 Task: Find ski resorts in the Rocky Mountains between Vail, Colorado, and Park City, Utah.
Action: Mouse moved to (220, 72)
Screenshot: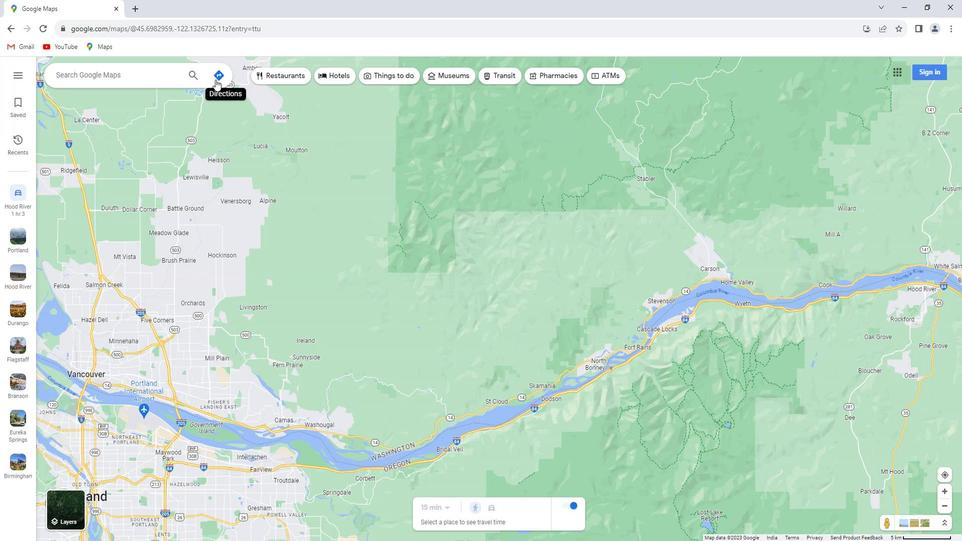 
Action: Mouse pressed left at (220, 72)
Screenshot: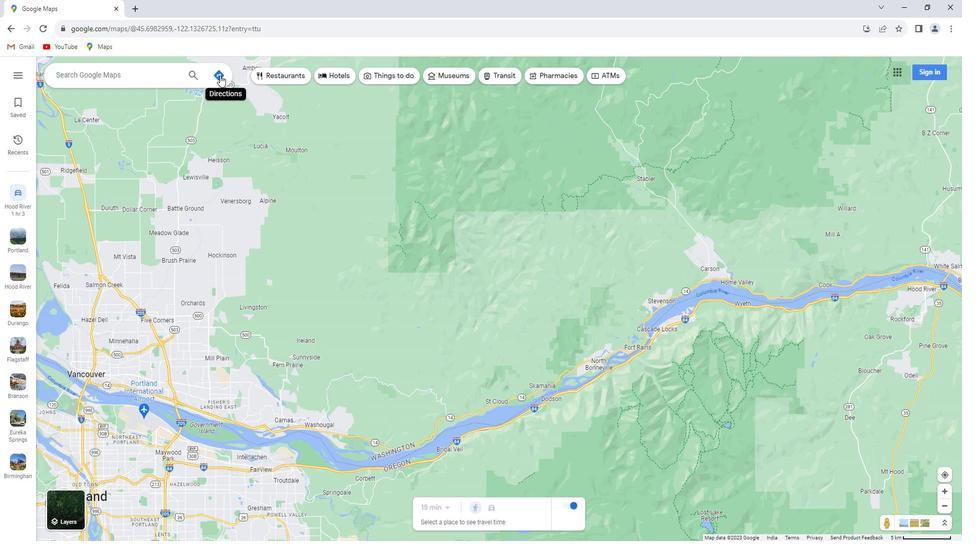 
Action: Mouse moved to (167, 96)
Screenshot: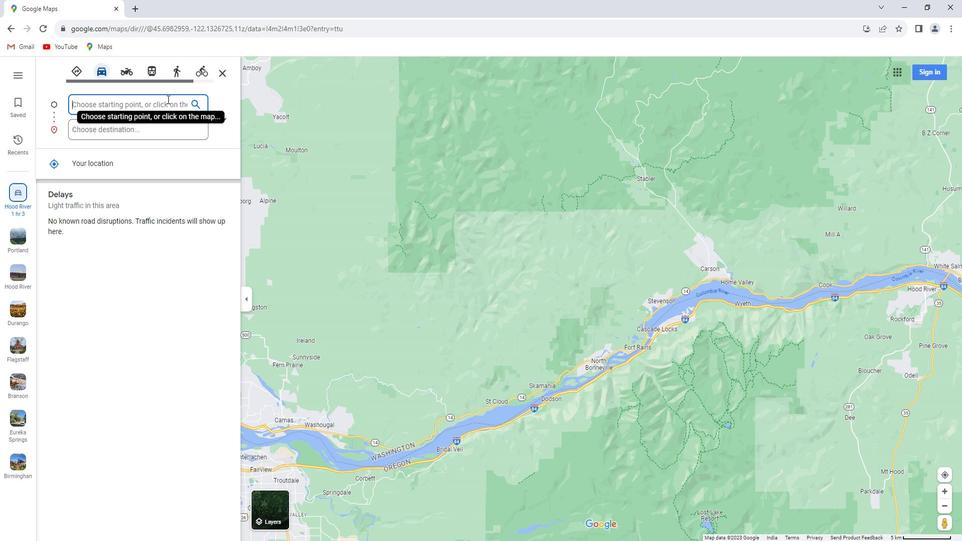 
Action: Mouse pressed left at (167, 96)
Screenshot: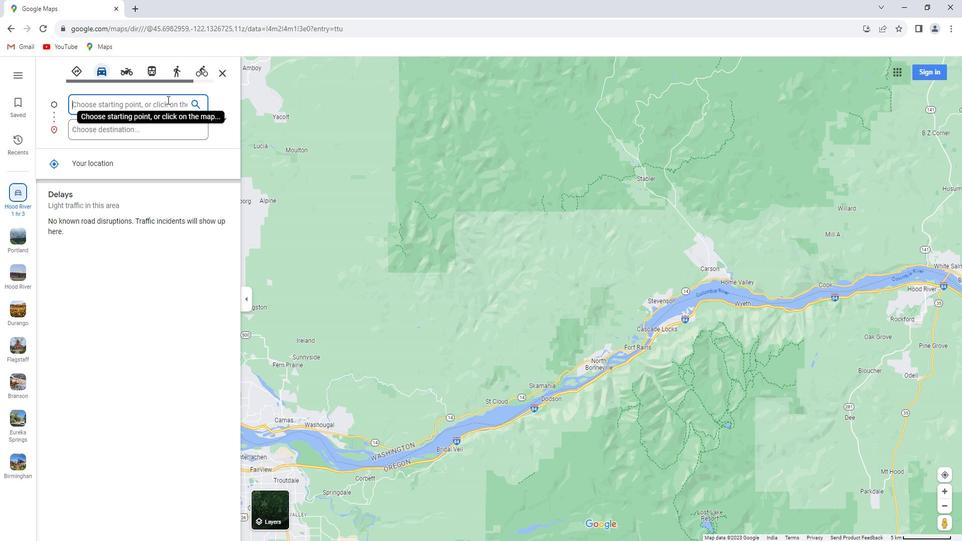 
Action: Key pressed <Key.shift>Vali,<Key.space><Key.shift>Colorado
Screenshot: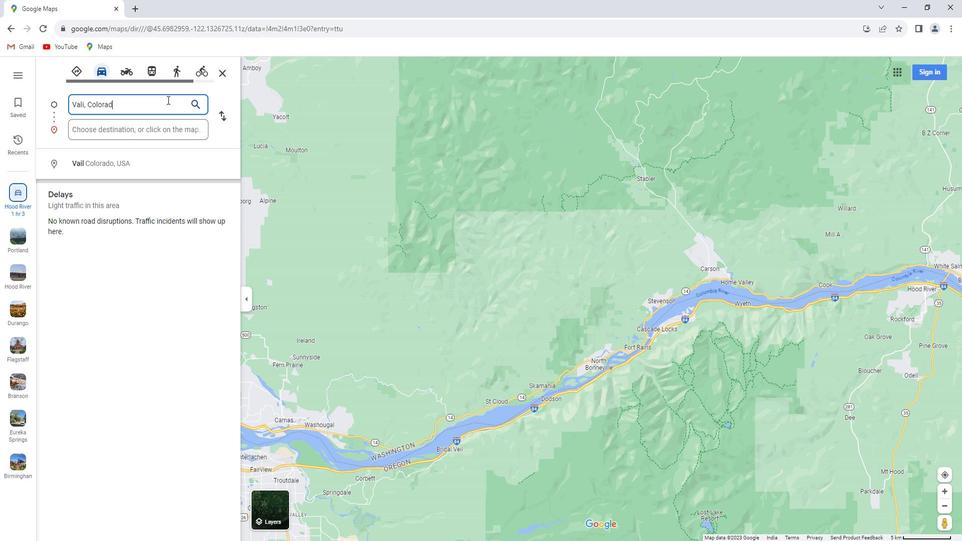 
Action: Mouse moved to (137, 124)
Screenshot: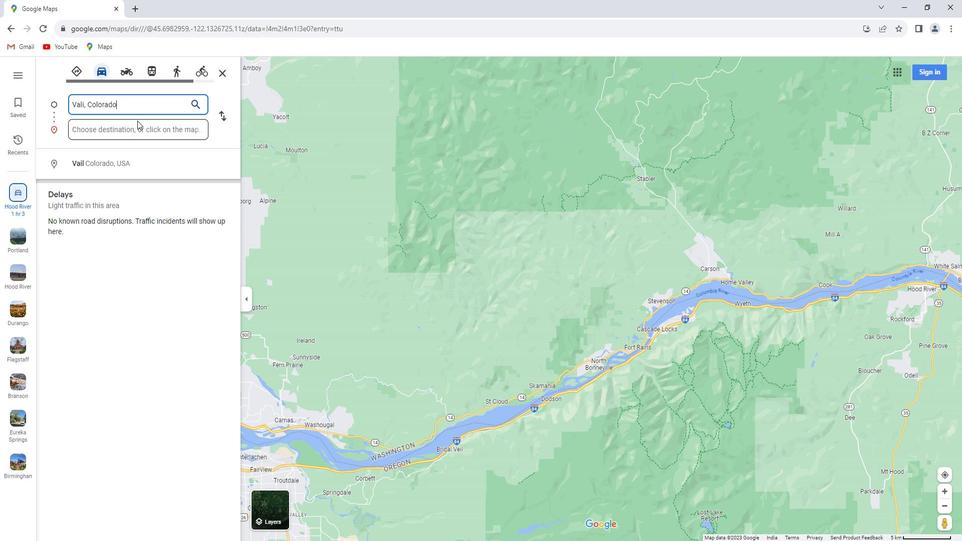 
Action: Mouse pressed left at (137, 124)
Screenshot: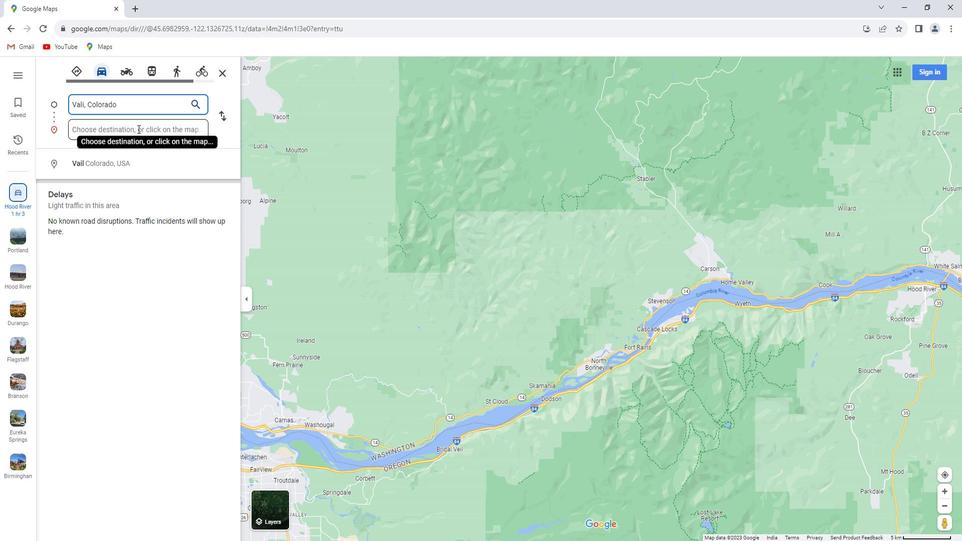 
Action: Key pressed <Key.shift>Park<Key.space><Key.shift>City,<Key.space><Key.shift>Utha<Key.backspace><Key.backspace>ah
Screenshot: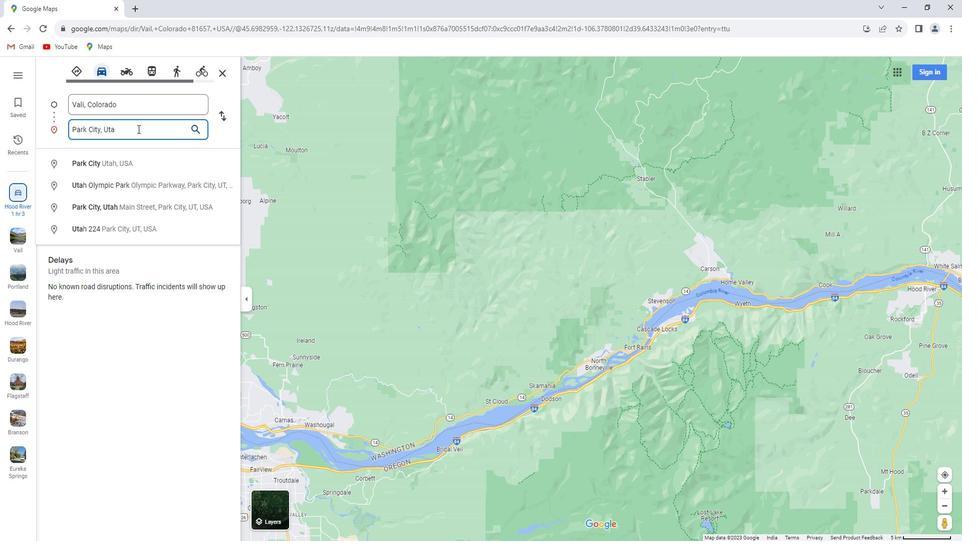 
Action: Mouse moved to (202, 128)
Screenshot: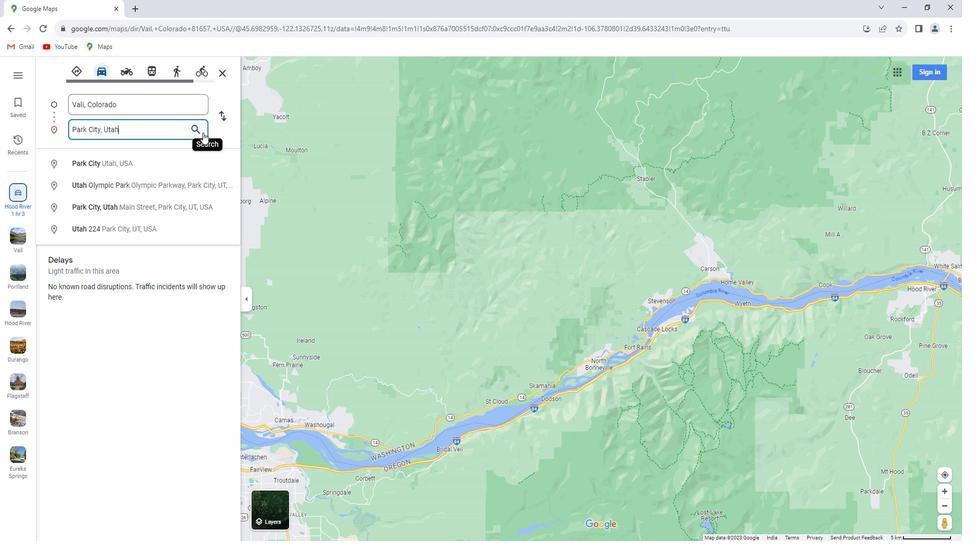 
Action: Key pressed <Key.enter>
Screenshot: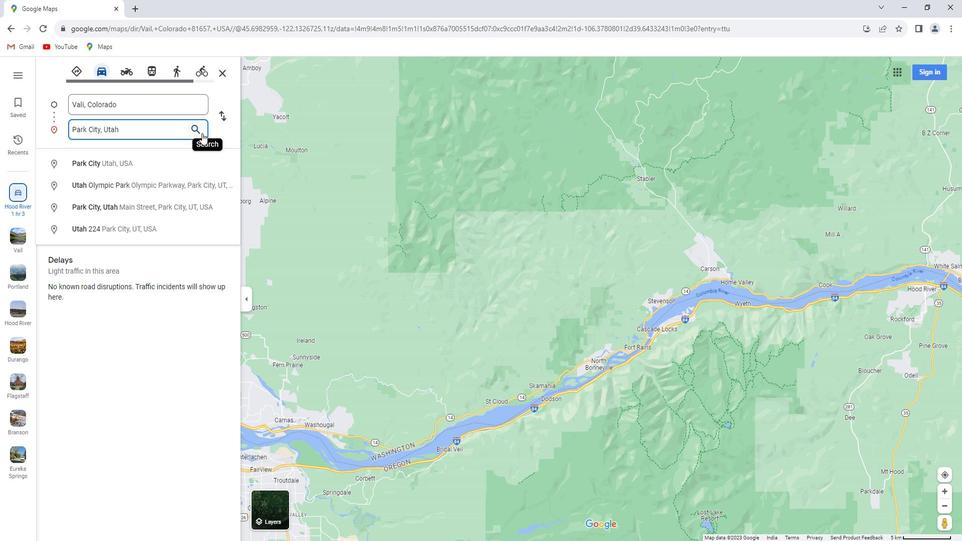 
Action: Mouse moved to (562, 68)
Screenshot: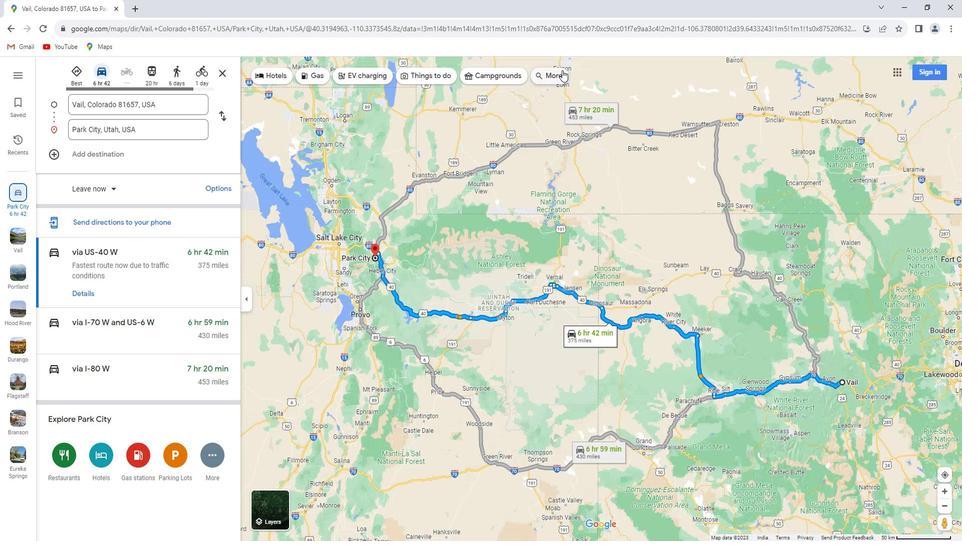
Action: Mouse pressed left at (562, 68)
Screenshot: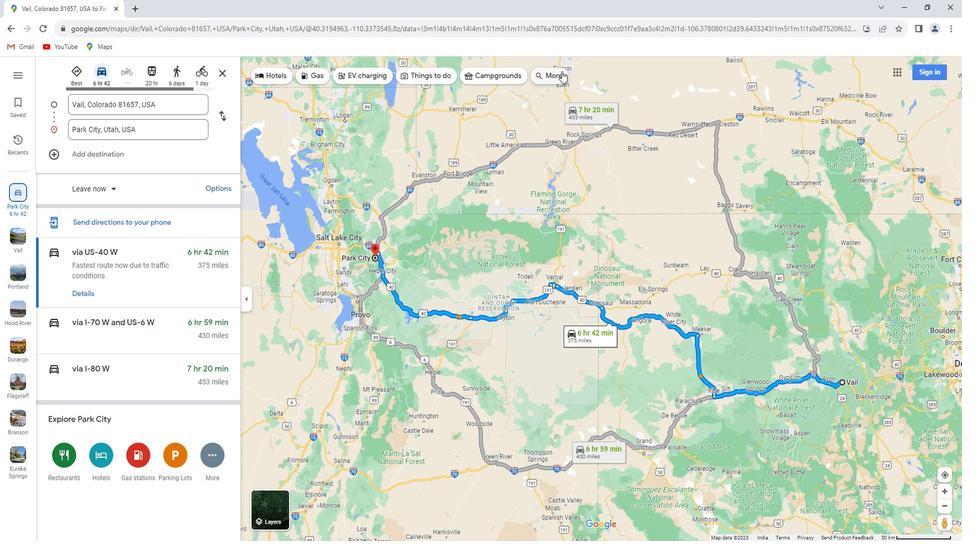 
Action: Mouse moved to (132, 73)
Screenshot: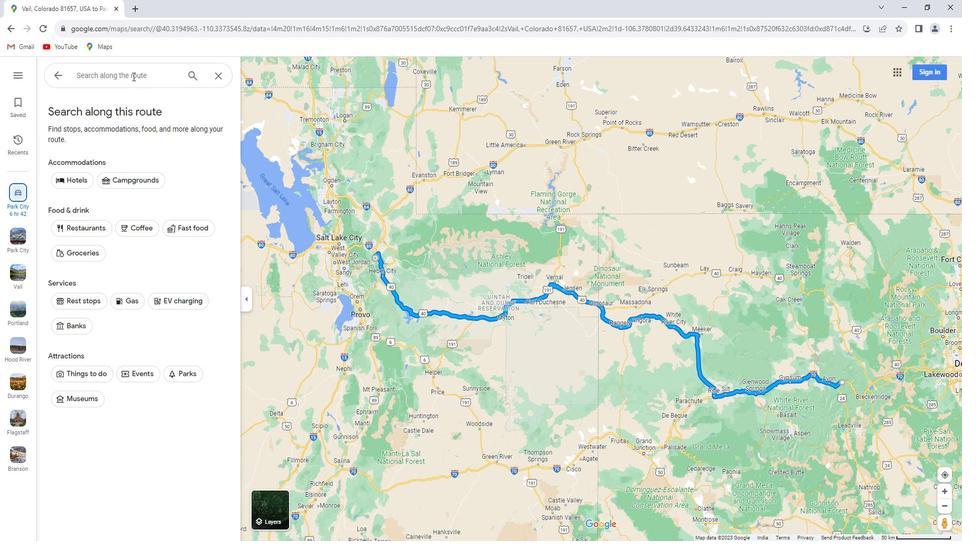 
Action: Mouse pressed left at (132, 73)
Screenshot: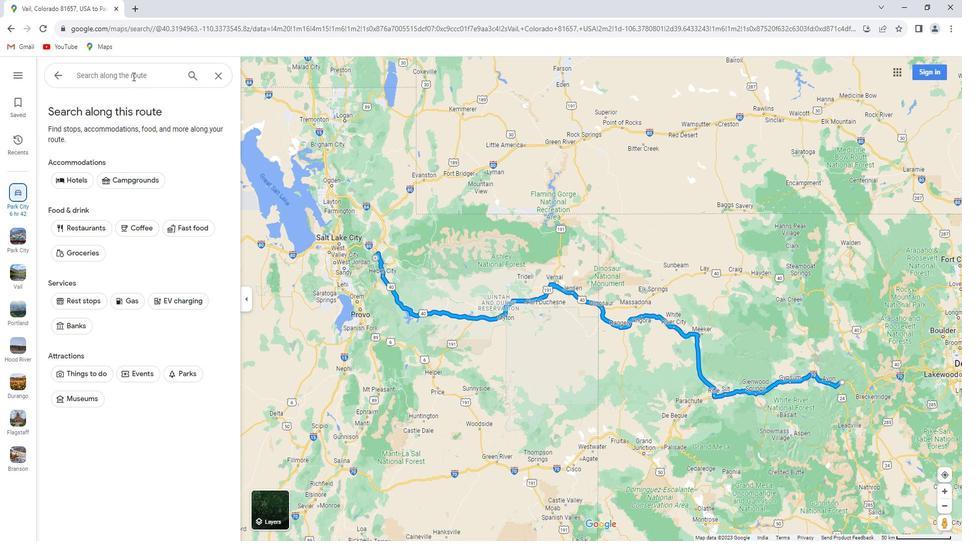 
Action: Key pressed ski<Key.space>resorts<Key.space>in<Key.space>the<Key.space><Key.shift>Rocky<Key.space><Key.shift>Mountains<Key.enter>
Screenshot: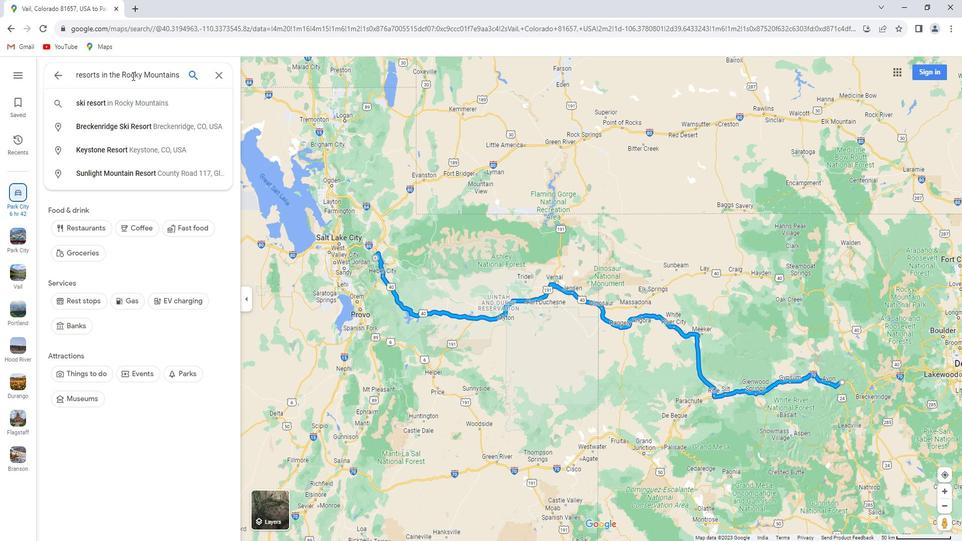 
Action: Mouse moved to (149, 101)
Screenshot: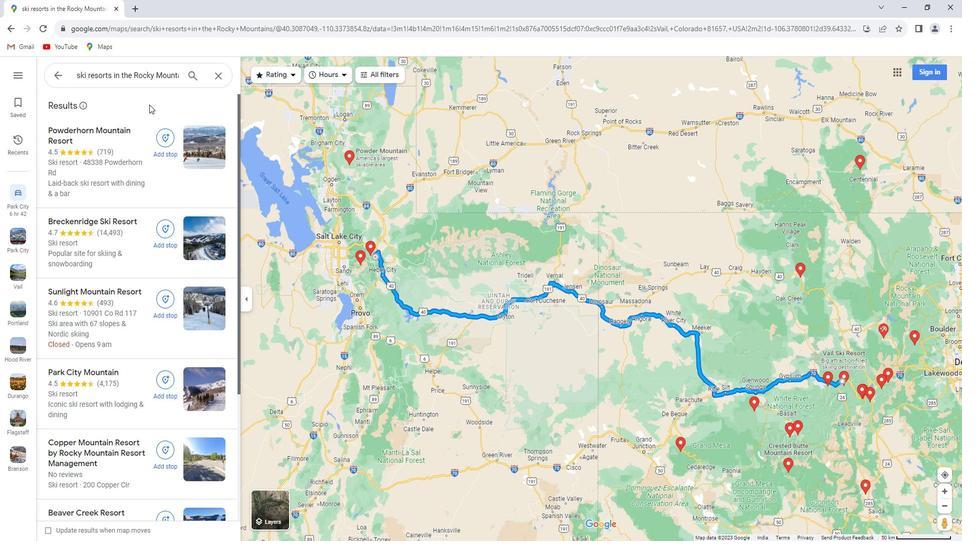 
Action: Mouse scrolled (149, 101) with delta (0, 0)
Screenshot: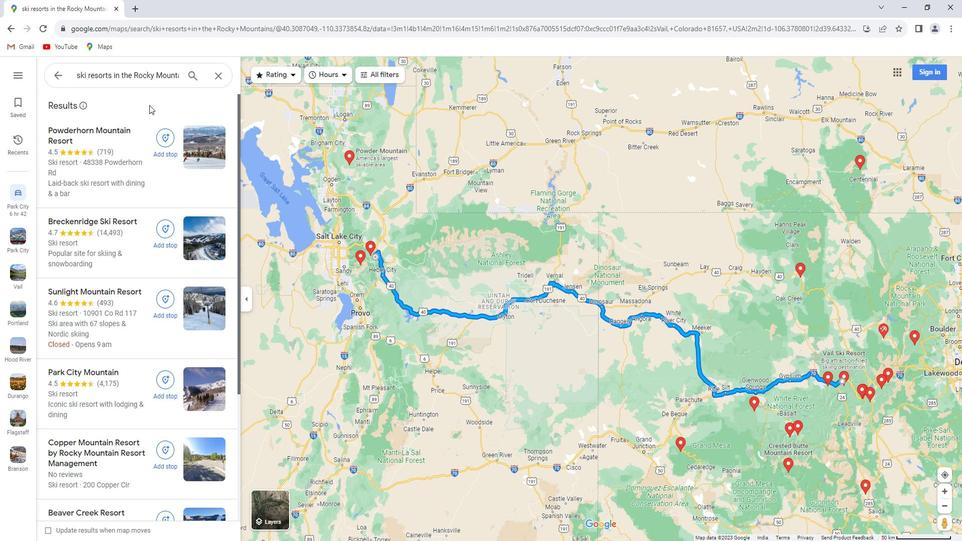 
Action: Mouse moved to (150, 102)
Screenshot: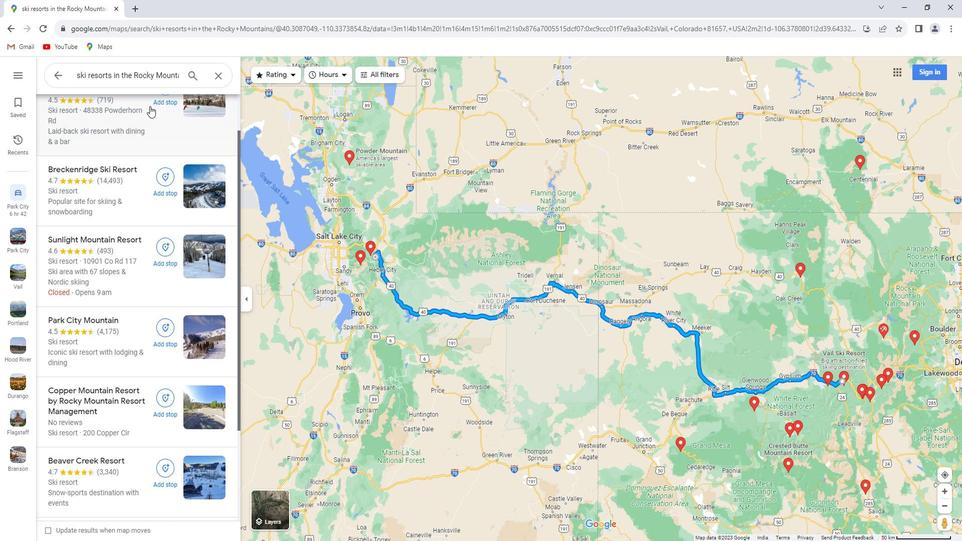 
Action: Mouse scrolled (150, 101) with delta (0, 0)
Screenshot: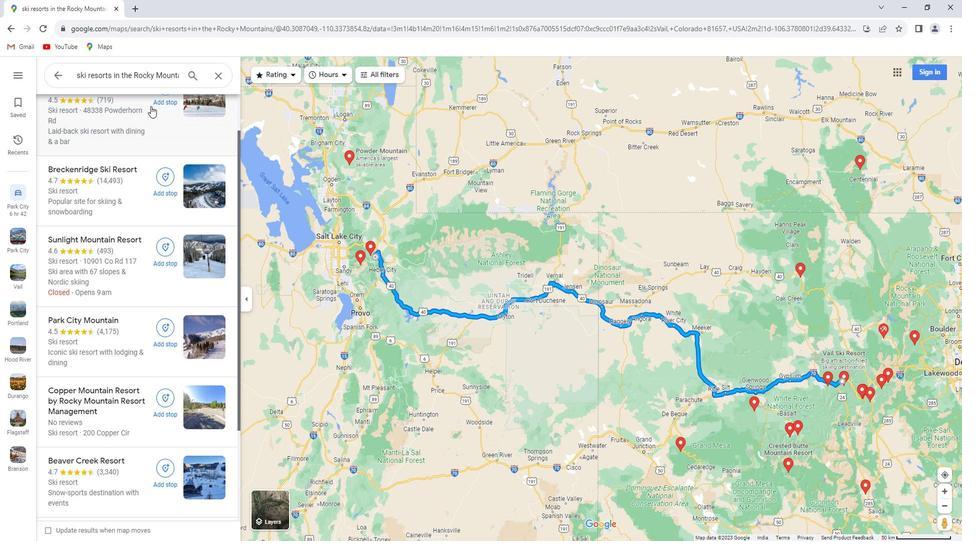 
Action: Mouse scrolled (150, 101) with delta (0, 0)
Screenshot: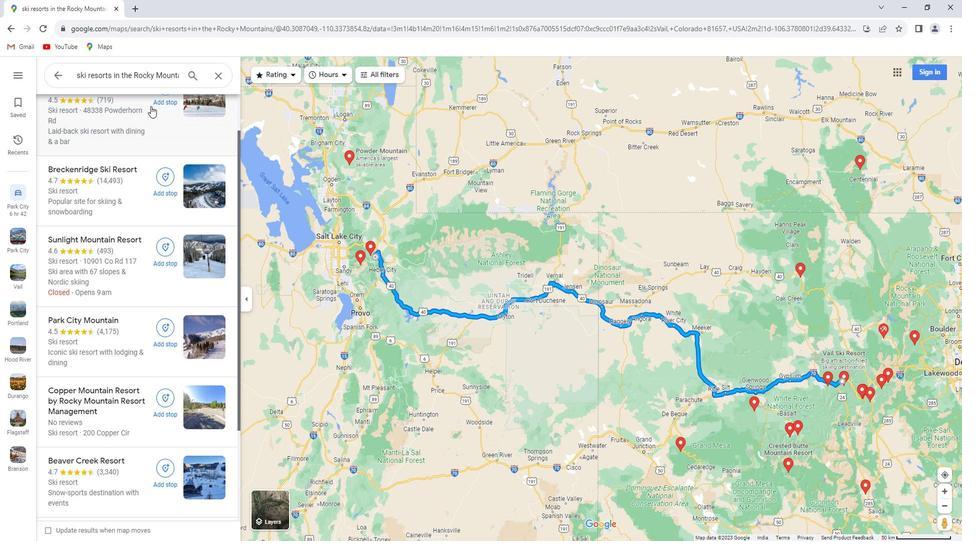 
Action: Mouse scrolled (150, 101) with delta (0, 0)
Screenshot: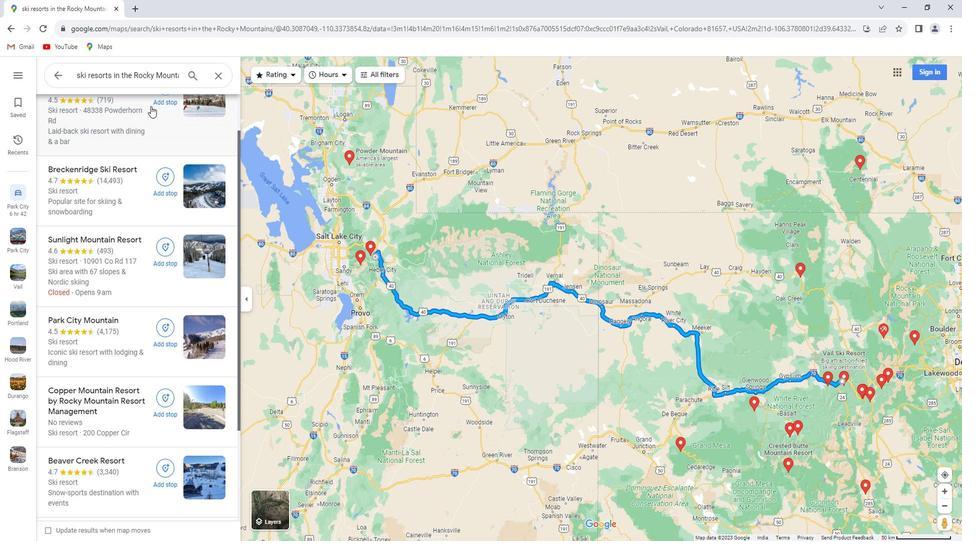 
Action: Mouse scrolled (150, 101) with delta (0, 0)
Screenshot: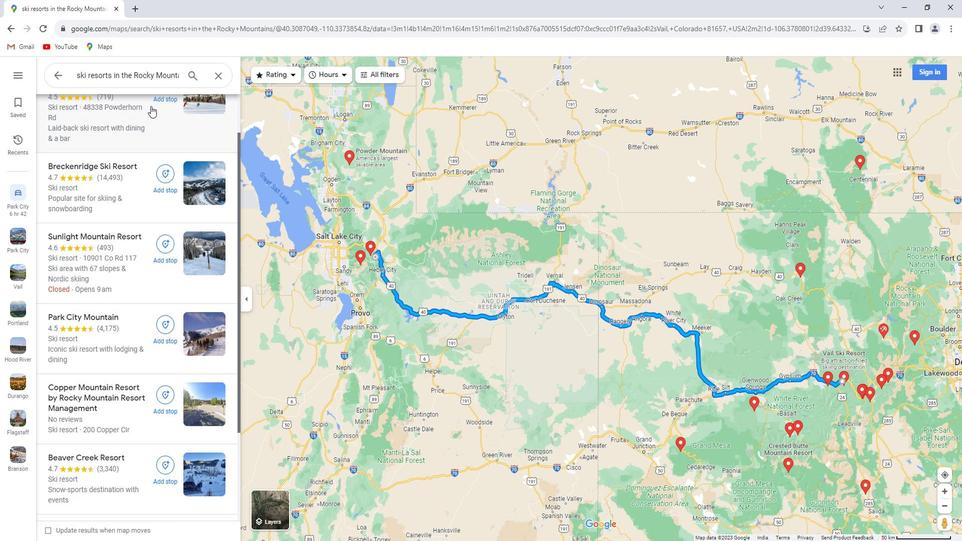 
Action: Mouse scrolled (150, 101) with delta (0, 0)
Screenshot: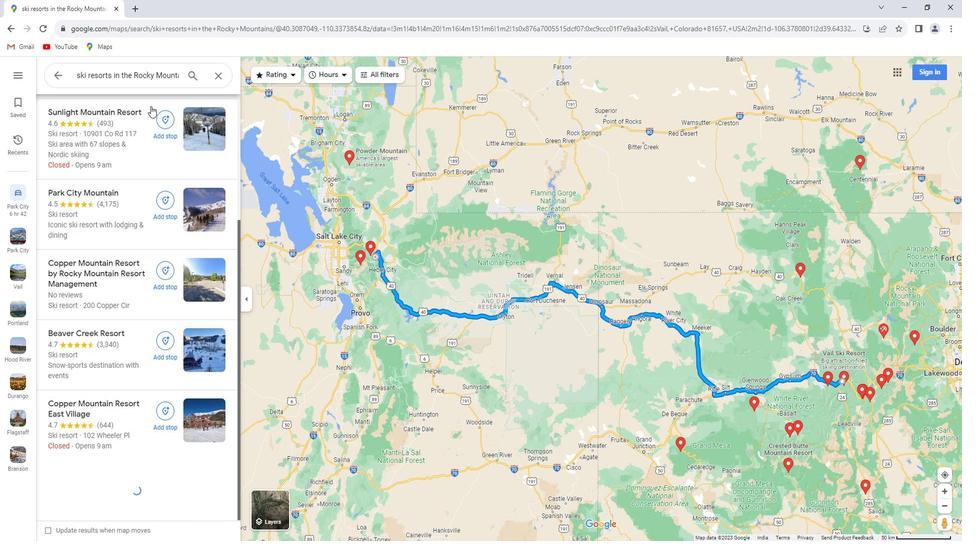 
Action: Mouse scrolled (150, 101) with delta (0, 0)
Screenshot: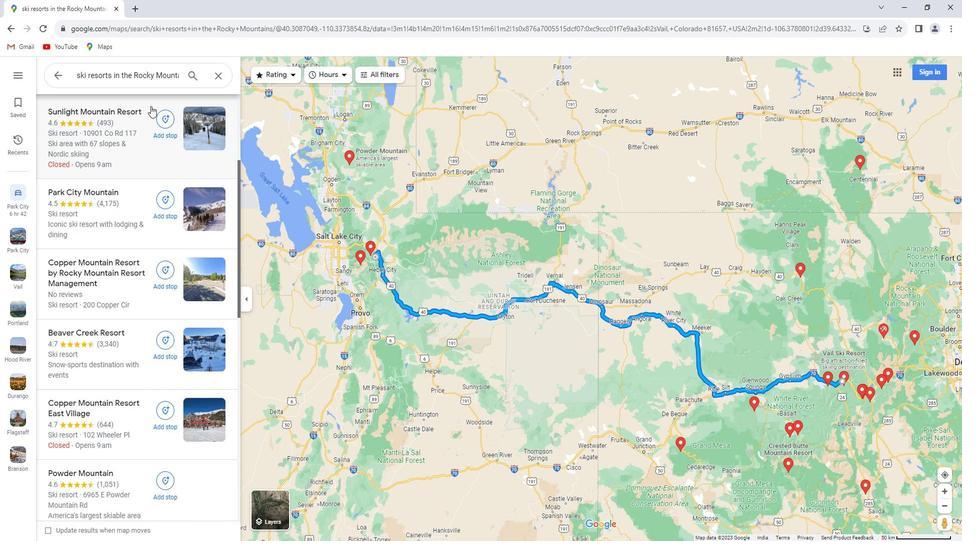 
Action: Mouse scrolled (150, 101) with delta (0, 0)
Screenshot: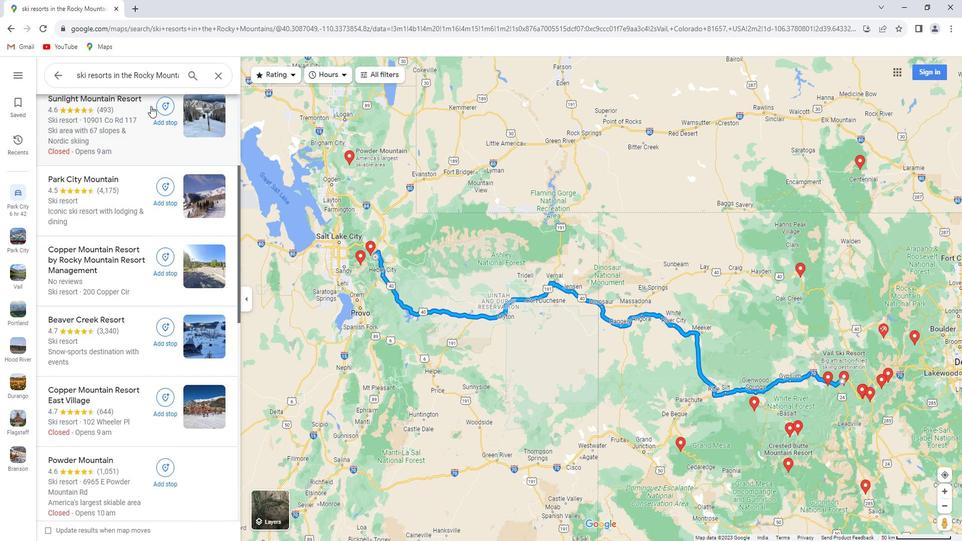 
Action: Mouse scrolled (150, 101) with delta (0, 0)
Screenshot: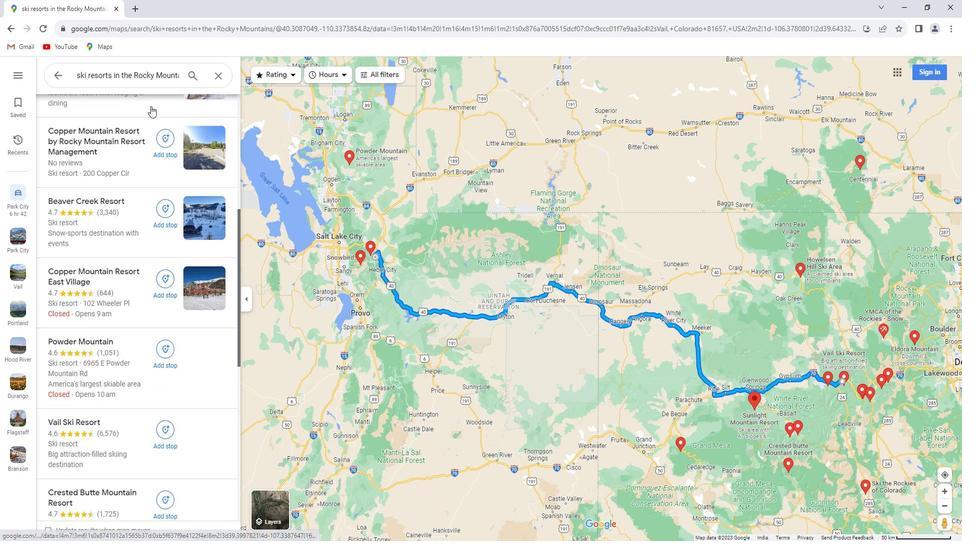 
Action: Mouse scrolled (150, 101) with delta (0, 0)
Screenshot: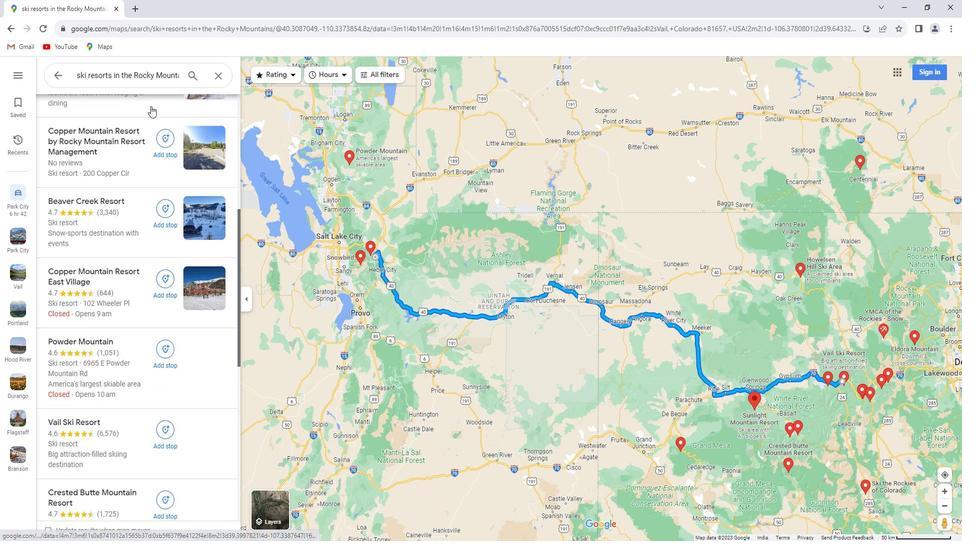 
Action: Mouse scrolled (150, 101) with delta (0, 0)
Screenshot: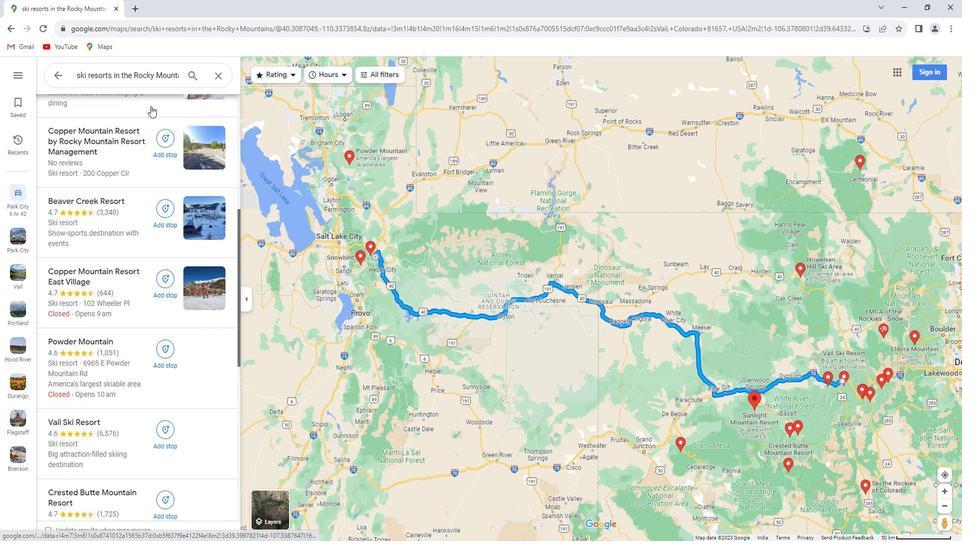
Action: Mouse scrolled (150, 101) with delta (0, 0)
Screenshot: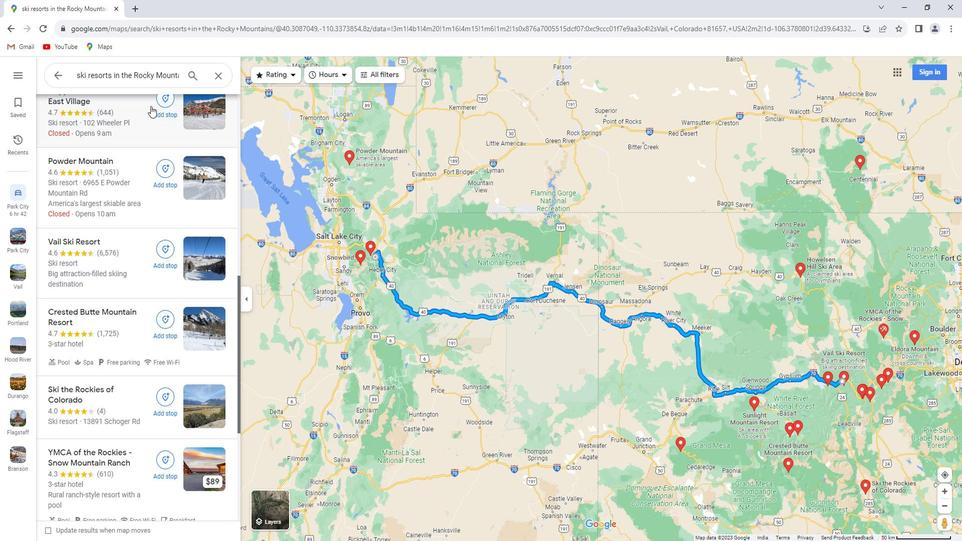 
